 Task: Create List Pricing in Board Product Development to Workspace Information Management. Create List Features in Board User Experience Design to Workspace Information Management. Create List Benefits in Board IT Infrastructure Planning and Optimization to Workspace Information Management
Action: Mouse moved to (398, 140)
Screenshot: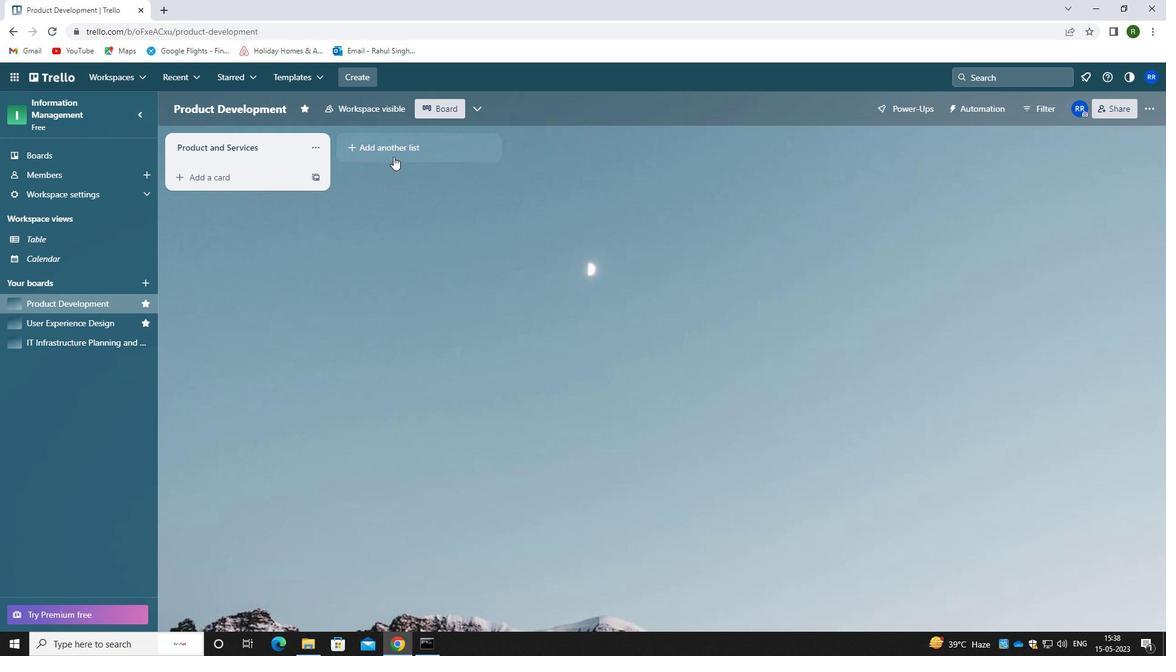 
Action: Mouse pressed left at (398, 140)
Screenshot: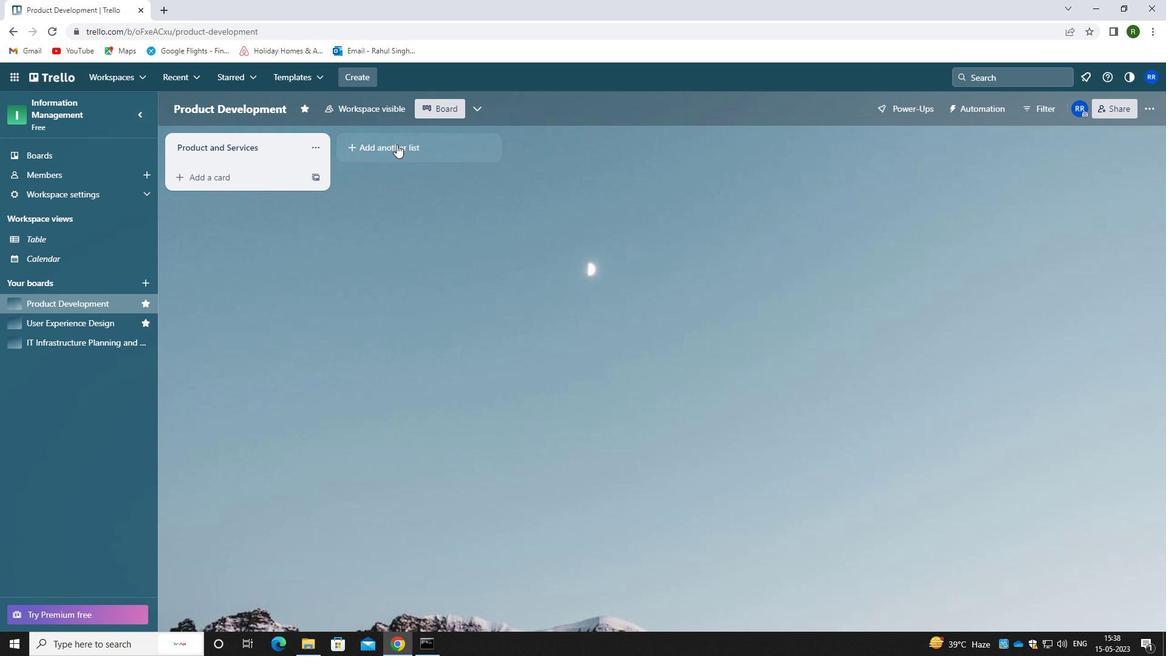 
Action: Mouse moved to (407, 142)
Screenshot: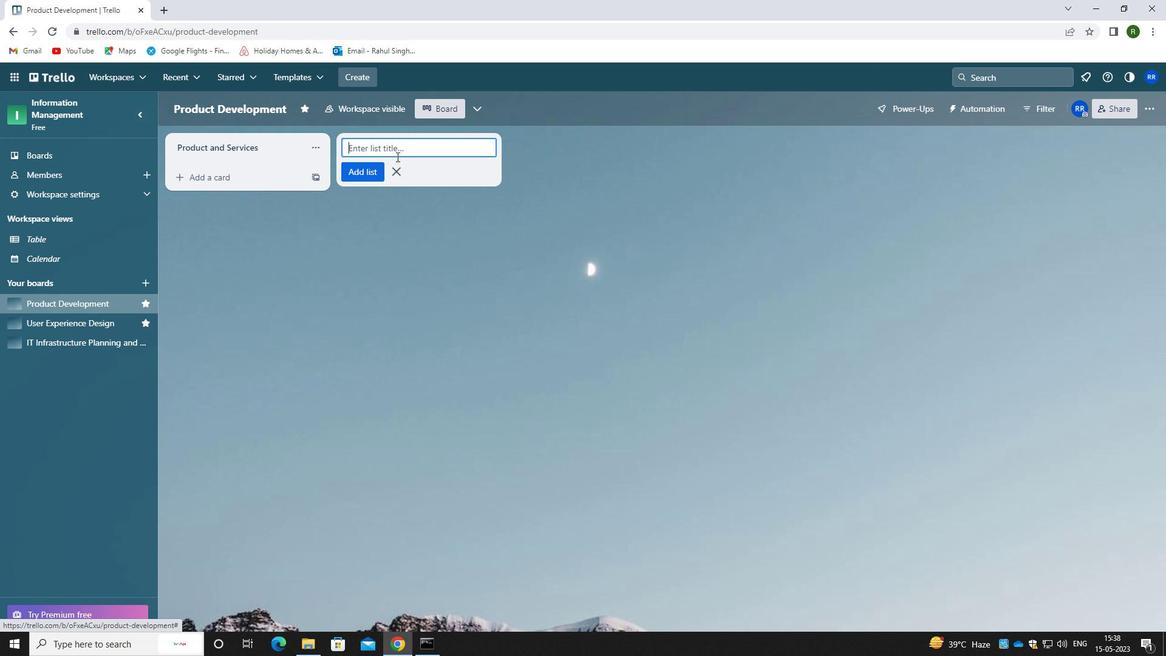 
Action: Key pressed <Key.caps_lock>p<Key.caps_lock>ricing
Screenshot: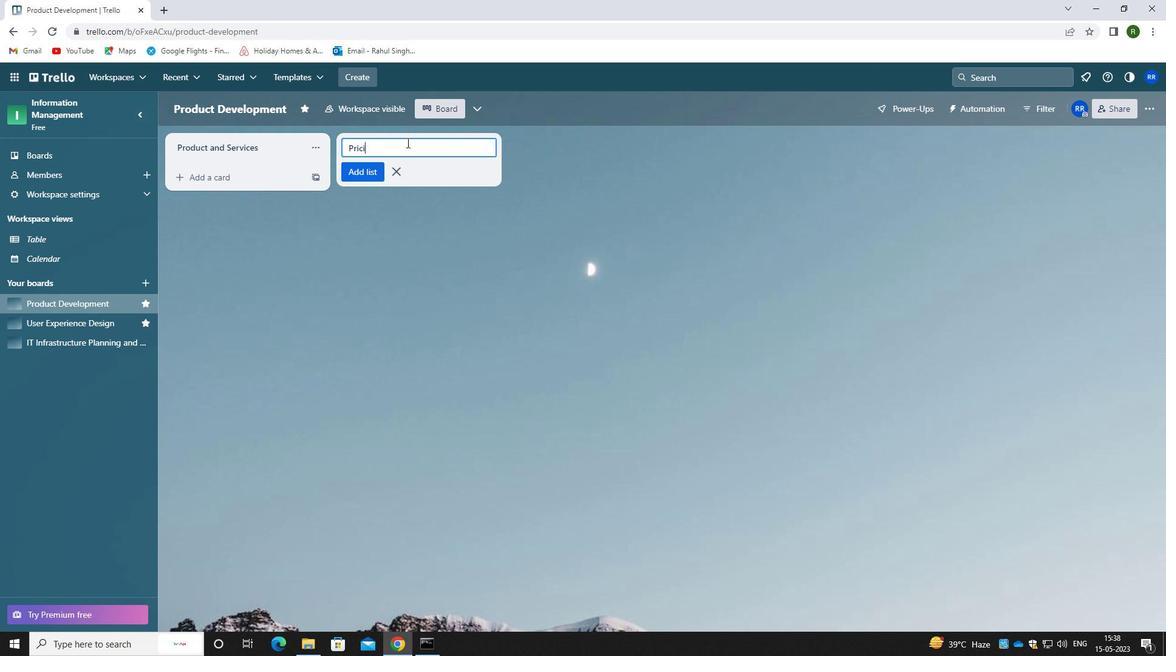 
Action: Mouse moved to (370, 177)
Screenshot: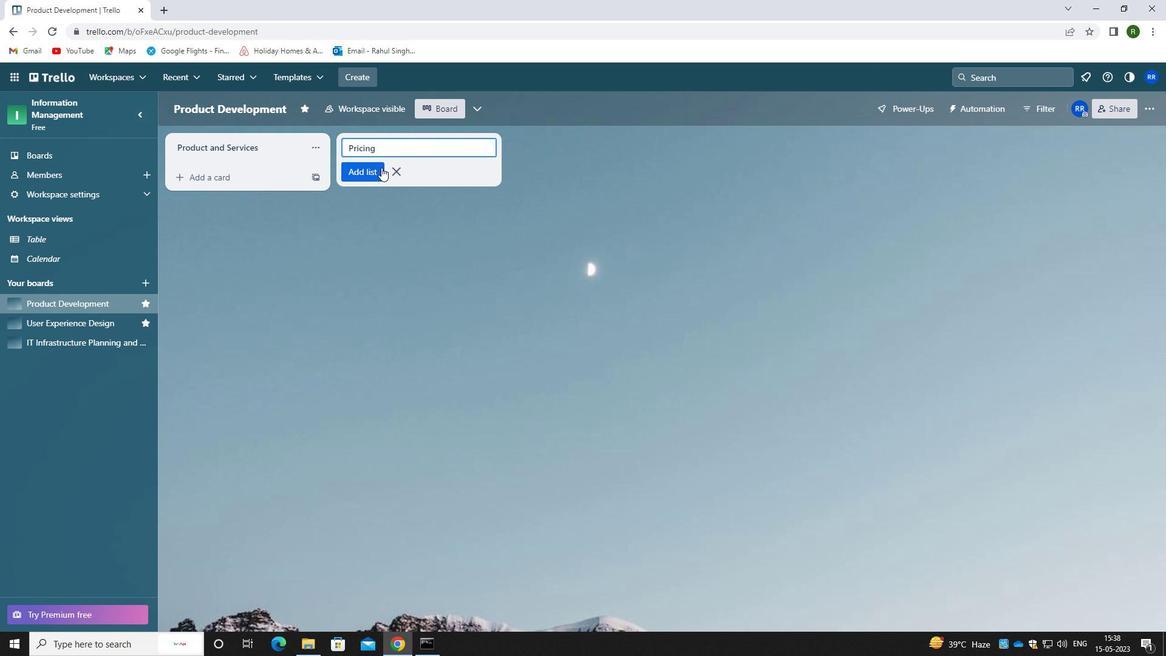 
Action: Mouse pressed left at (370, 177)
Screenshot: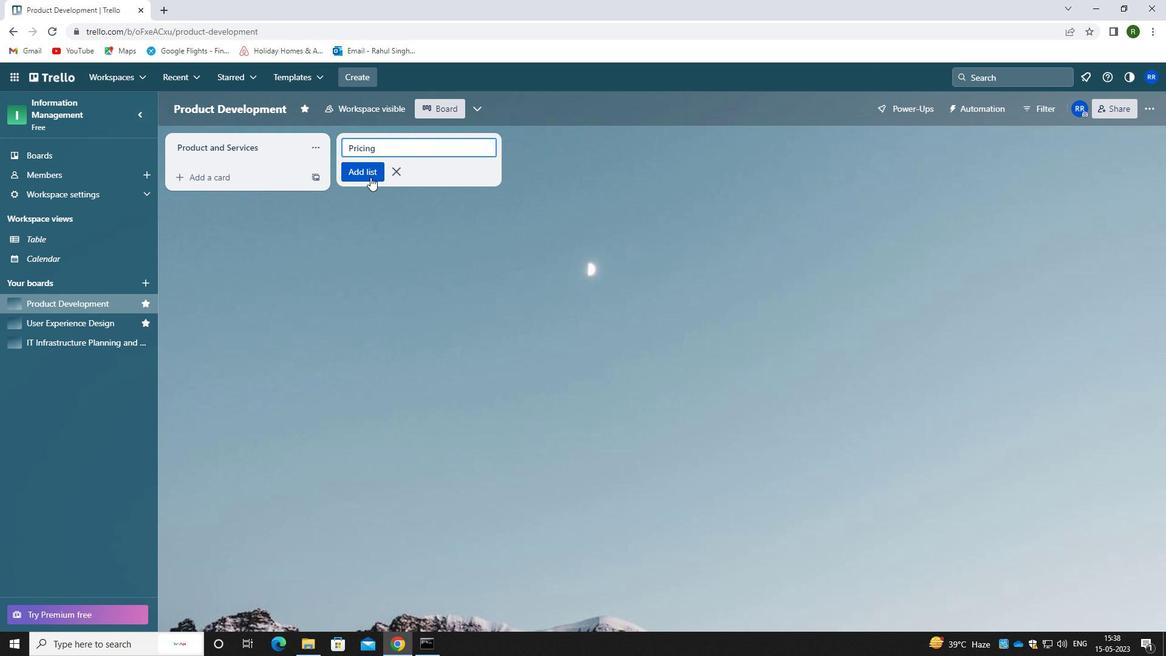 
Action: Mouse moved to (58, 325)
Screenshot: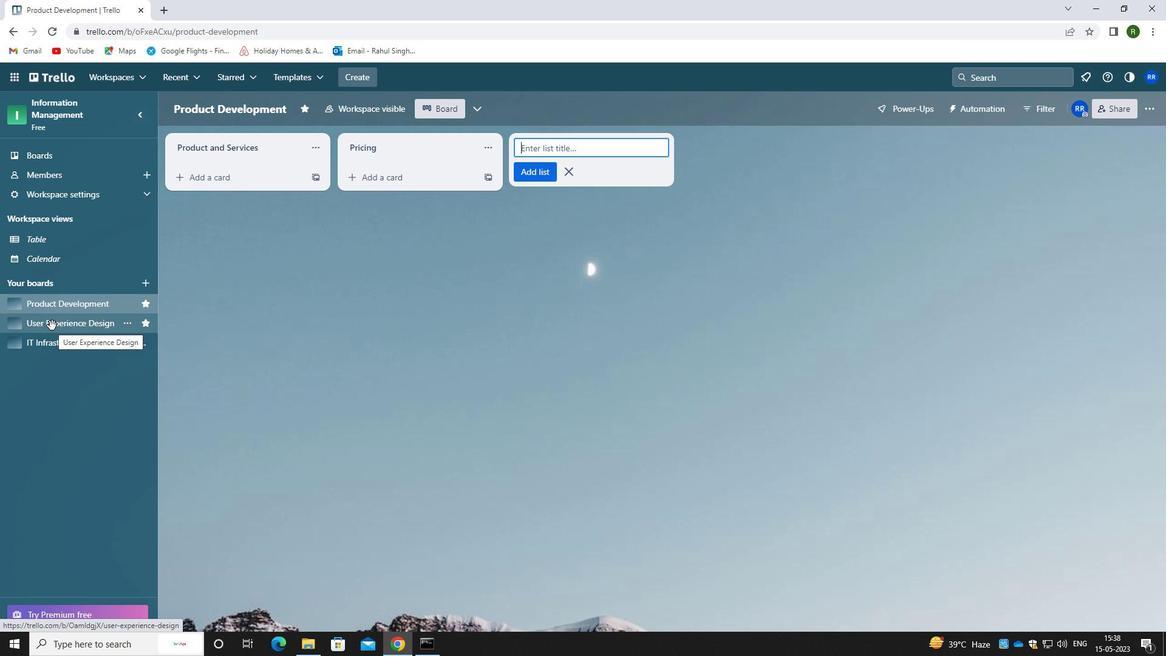 
Action: Mouse pressed left at (58, 325)
Screenshot: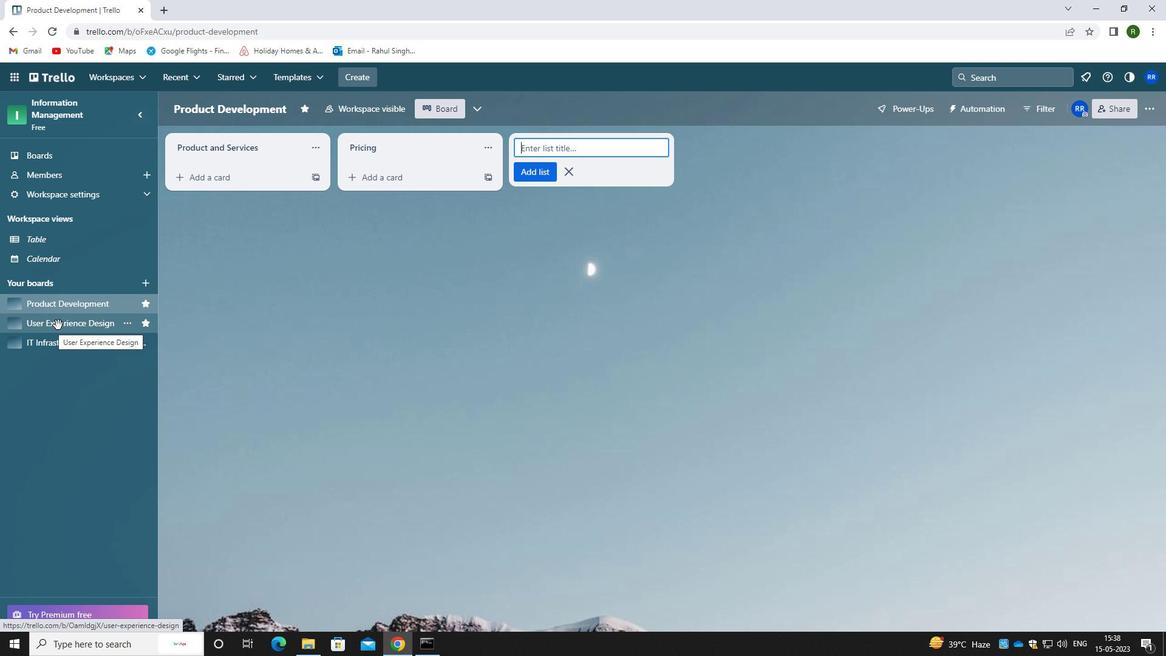 
Action: Mouse moved to (367, 149)
Screenshot: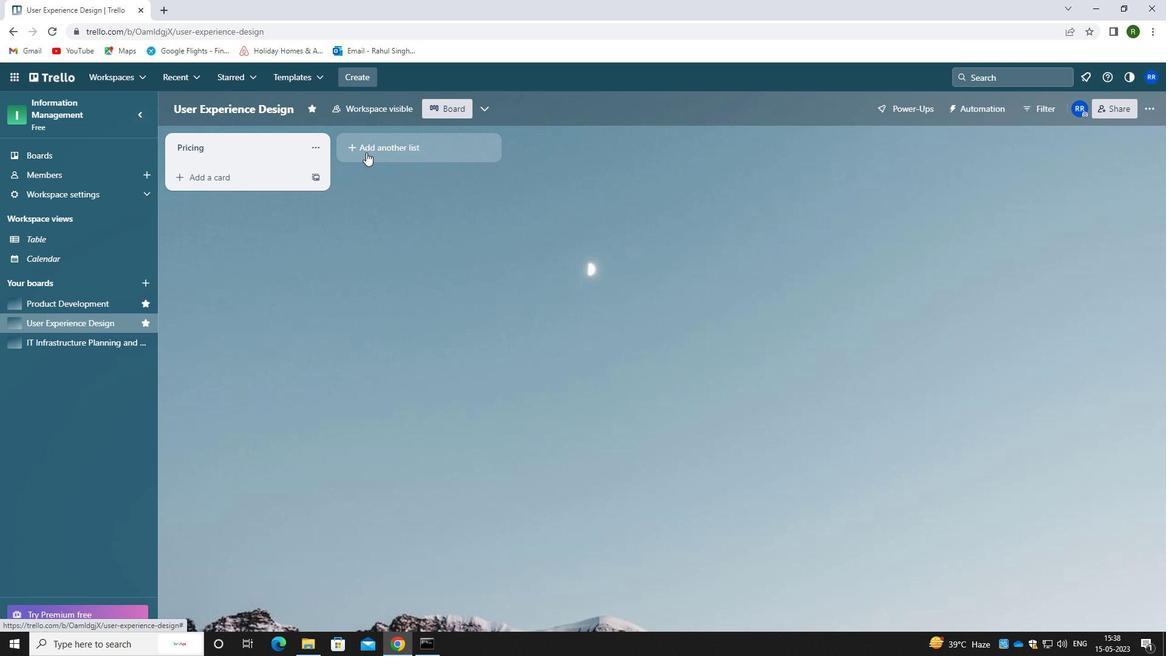 
Action: Mouse pressed left at (367, 149)
Screenshot: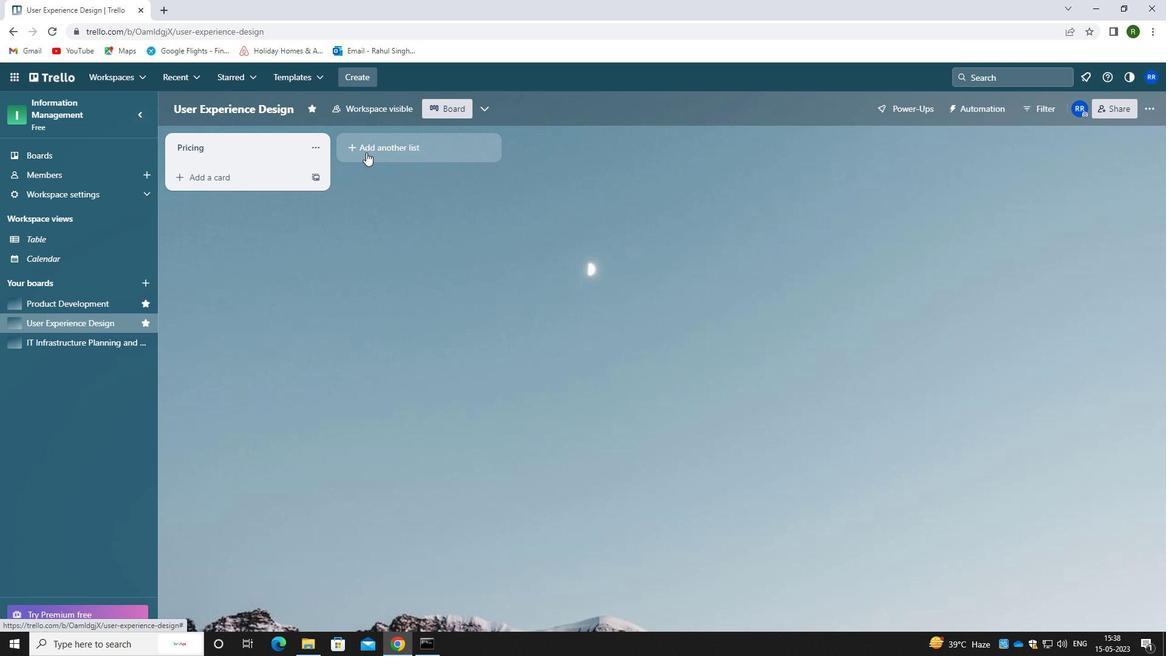 
Action: Mouse moved to (376, 148)
Screenshot: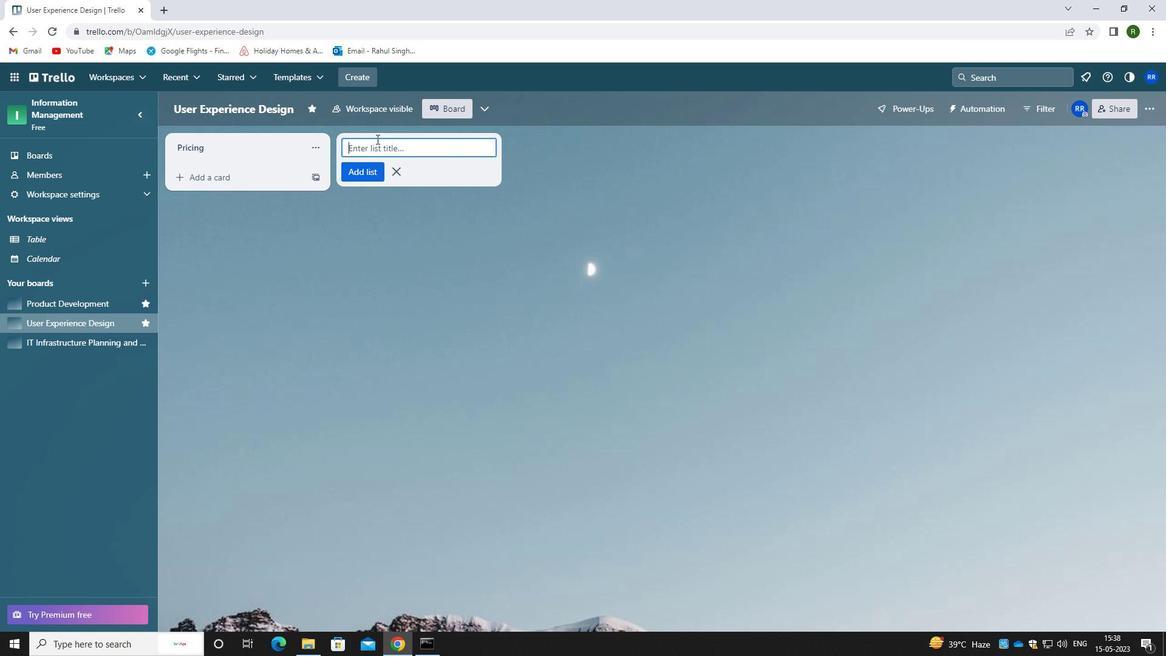 
Action: Key pressed <Key.caps_lock>f<Key.caps_lock>eatures
Screenshot: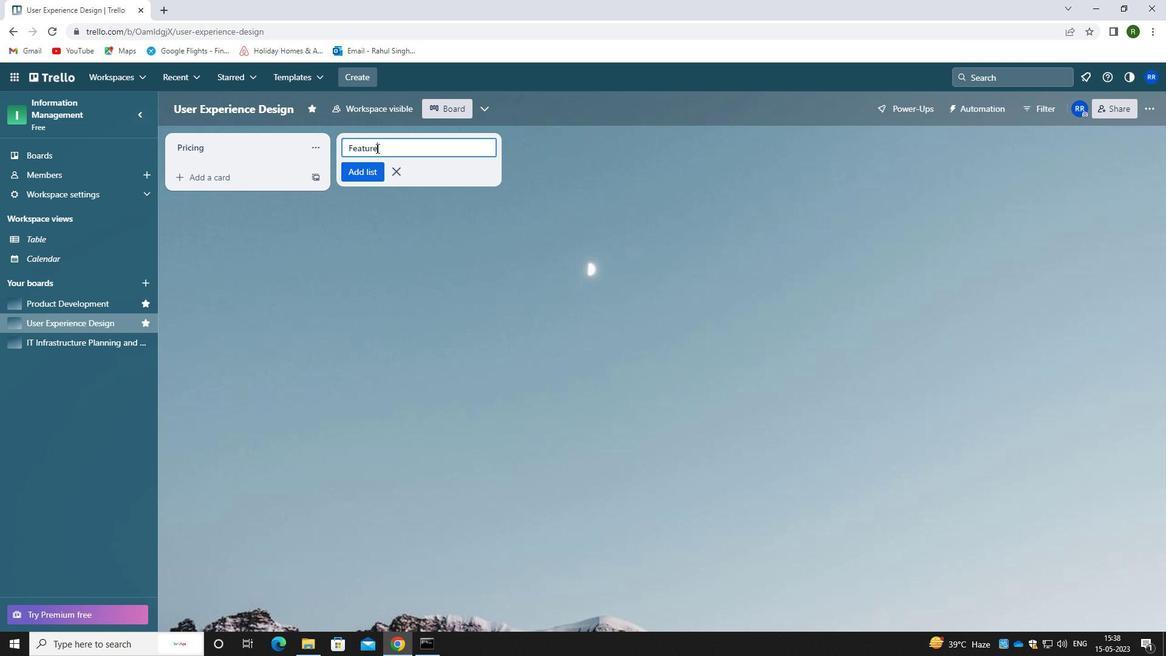 
Action: Mouse moved to (380, 174)
Screenshot: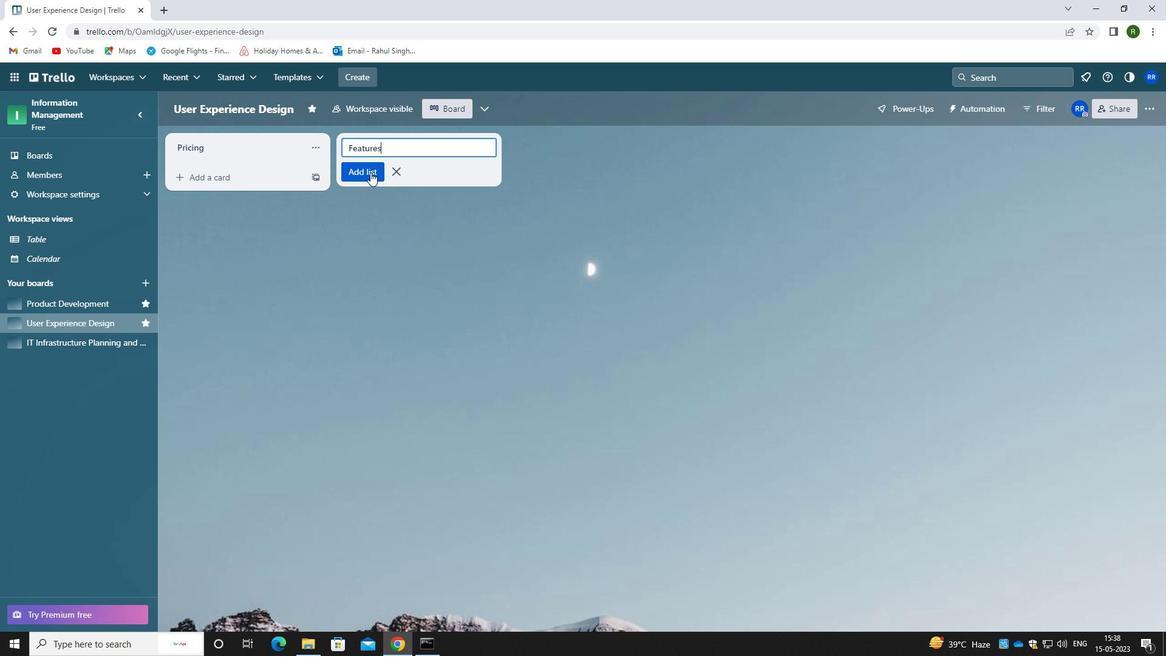 
Action: Mouse pressed left at (380, 174)
Screenshot: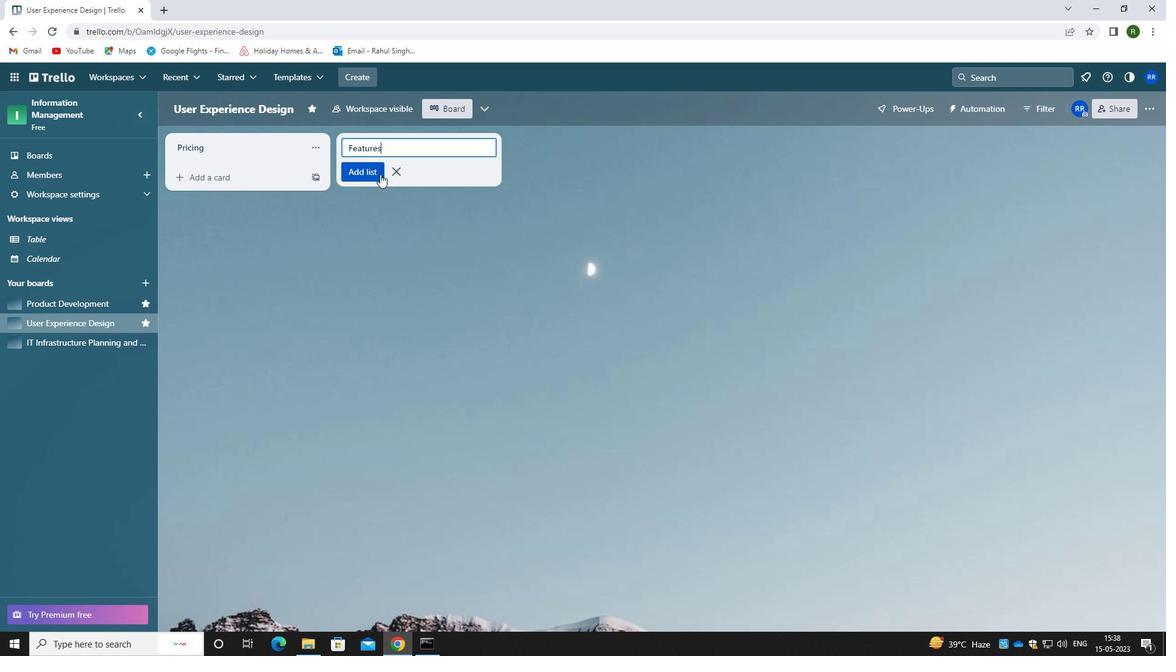 
Action: Mouse moved to (51, 348)
Screenshot: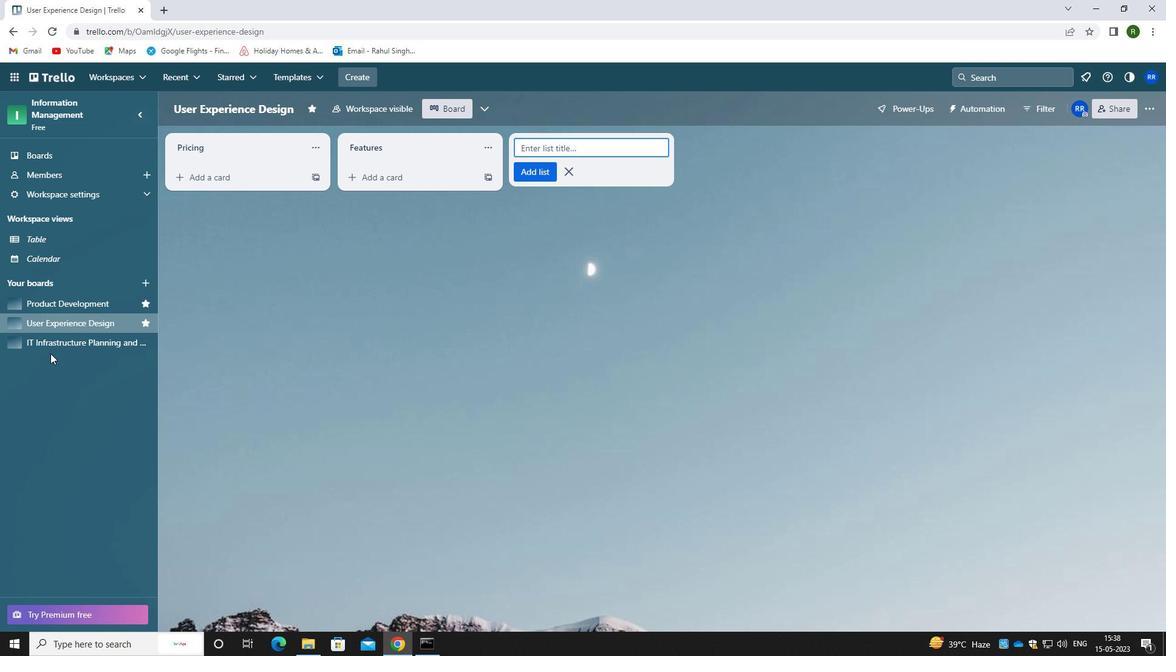 
Action: Mouse pressed left at (51, 348)
Screenshot: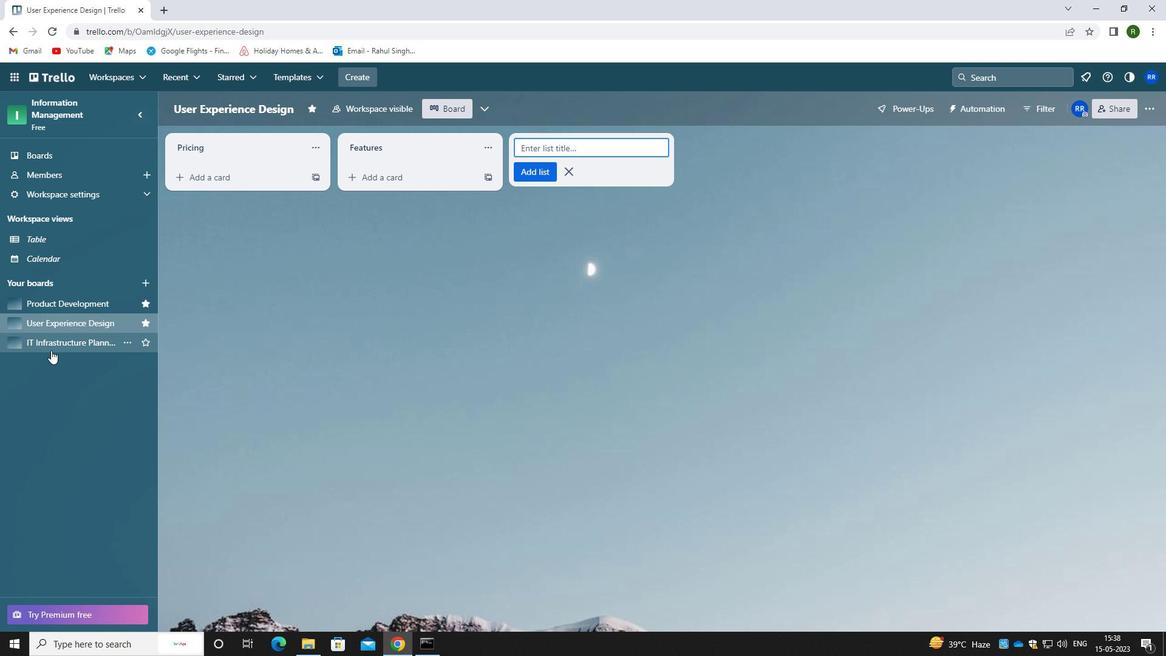 
Action: Mouse moved to (400, 153)
Screenshot: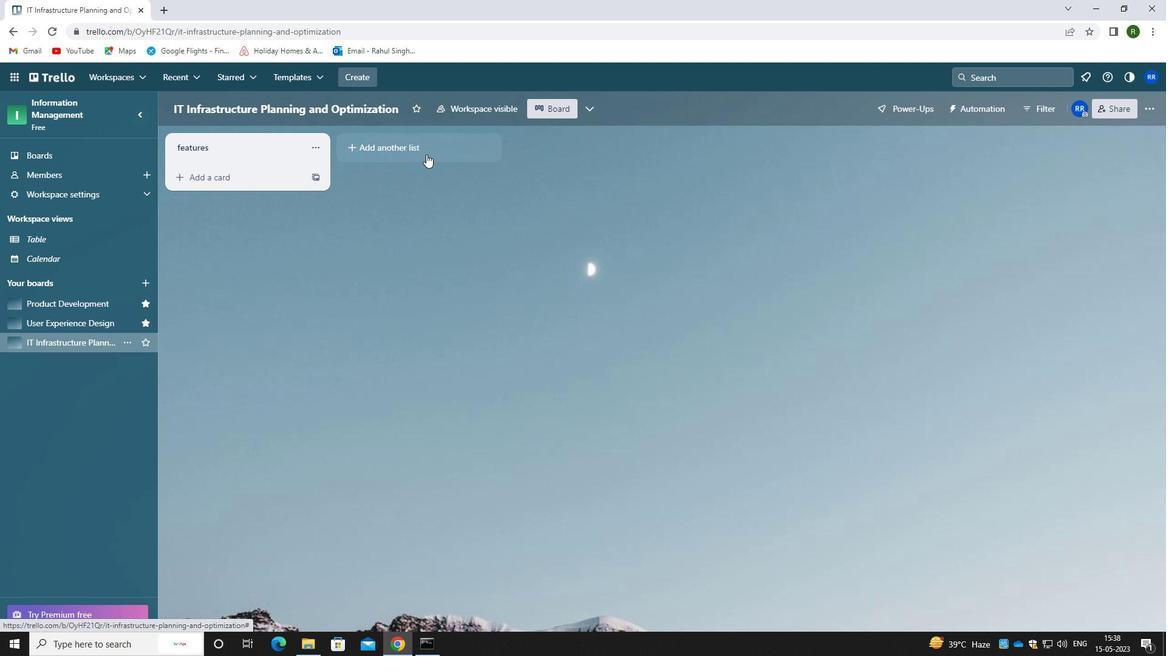 
Action: Mouse pressed left at (400, 153)
Screenshot: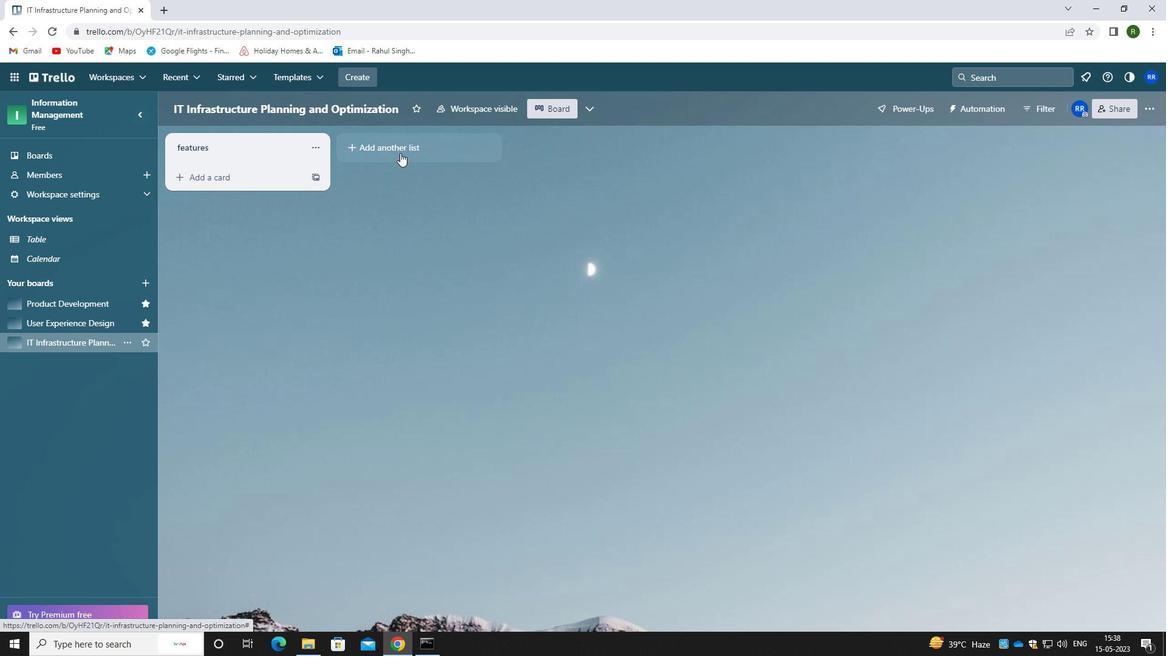 
Action: Mouse moved to (404, 185)
Screenshot: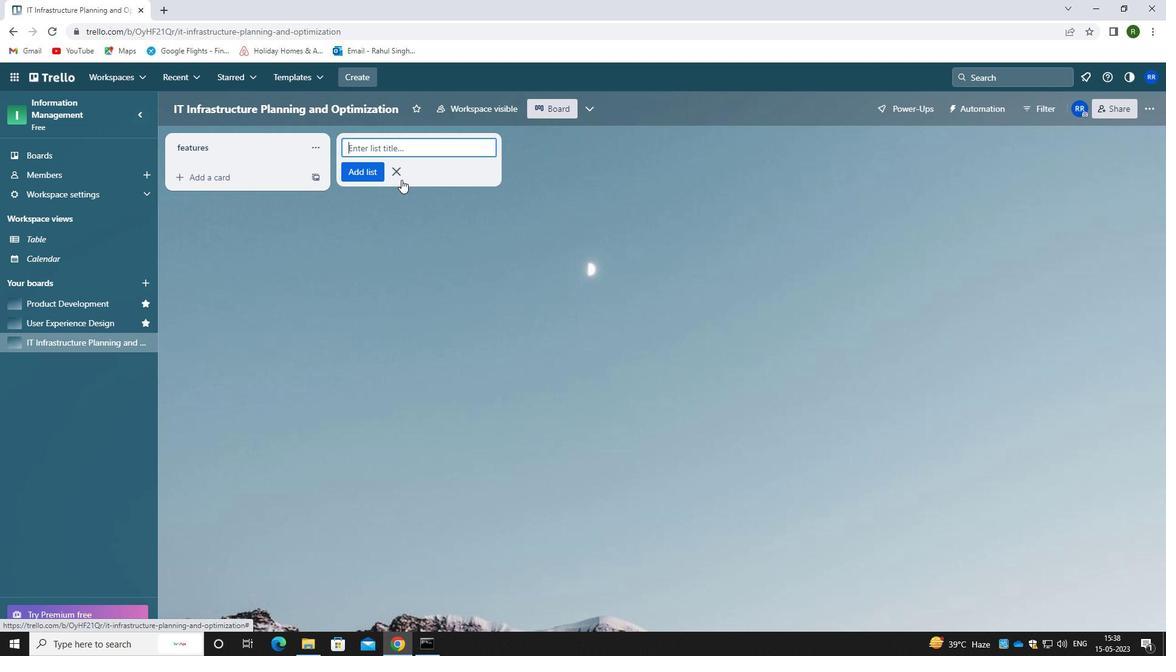 
Action: Key pressed <Key.caps_lock>b<Key.caps_lock>enifits
Screenshot: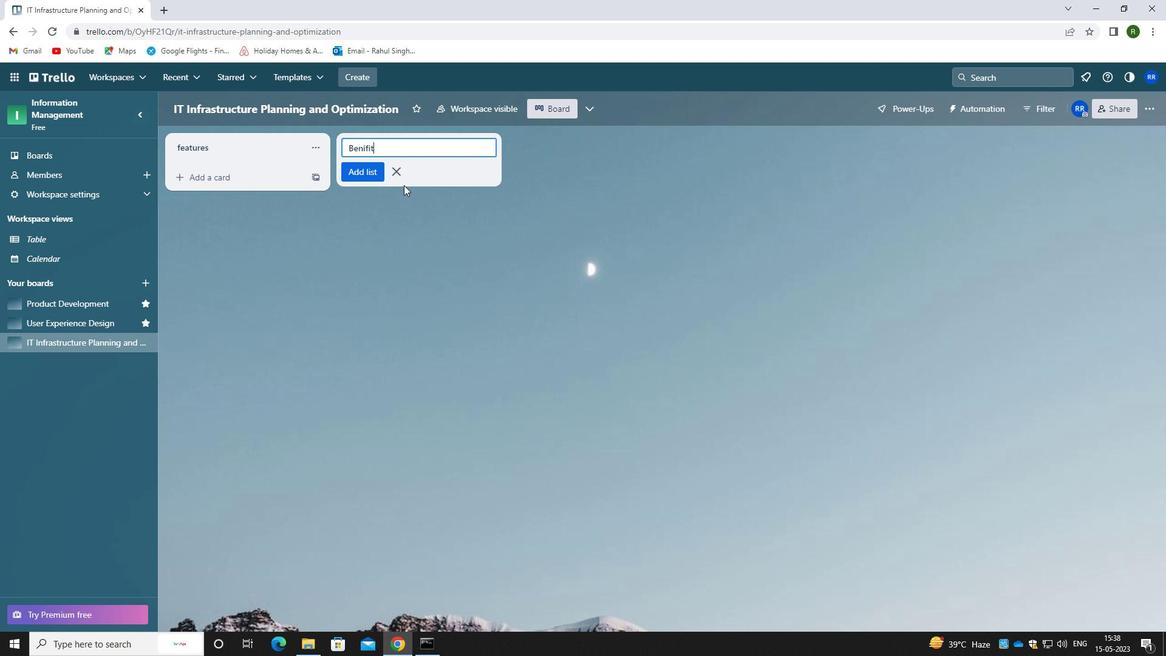 
Action: Mouse moved to (370, 177)
Screenshot: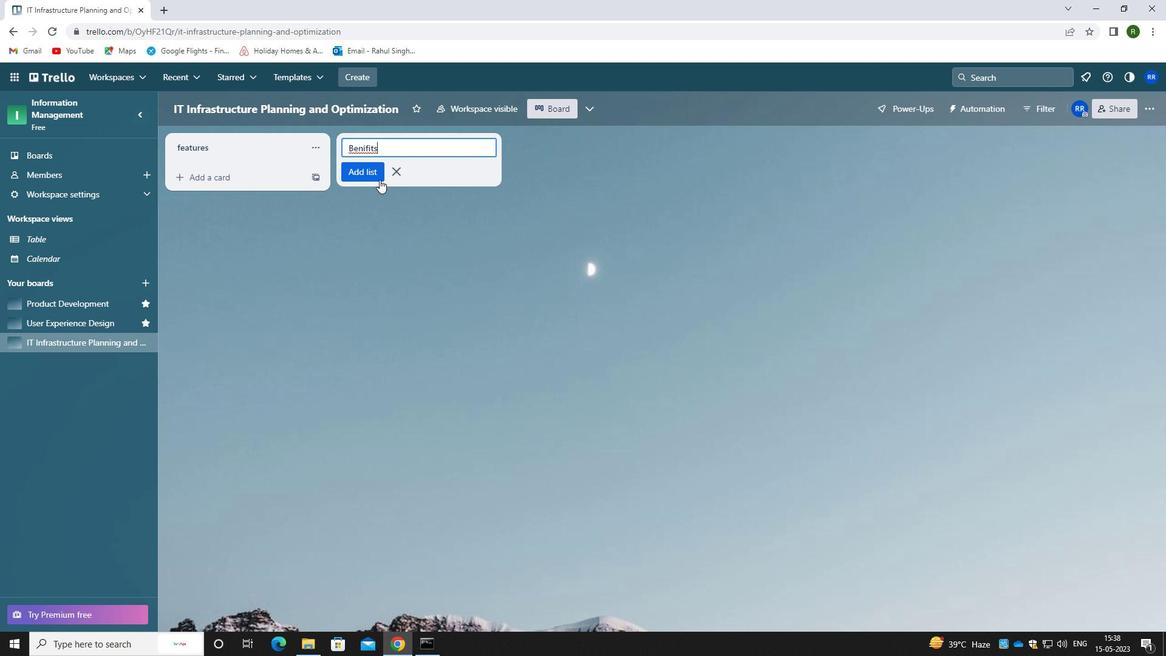 
Action: Mouse pressed left at (370, 177)
Screenshot: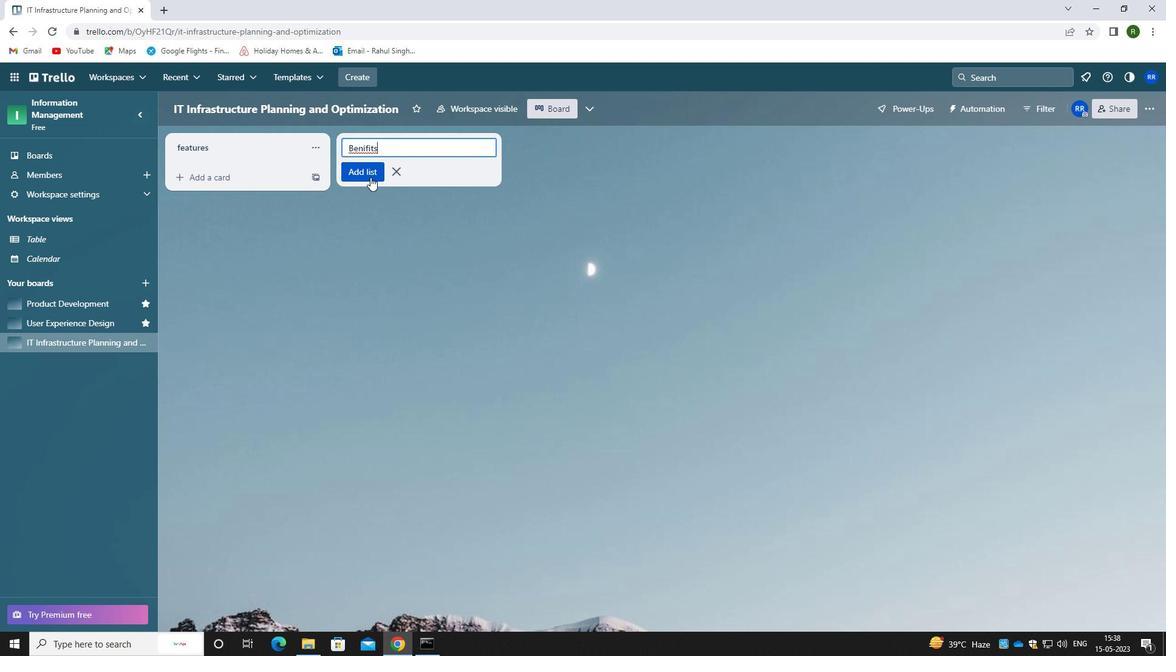 
Action: Mouse moved to (365, 284)
Screenshot: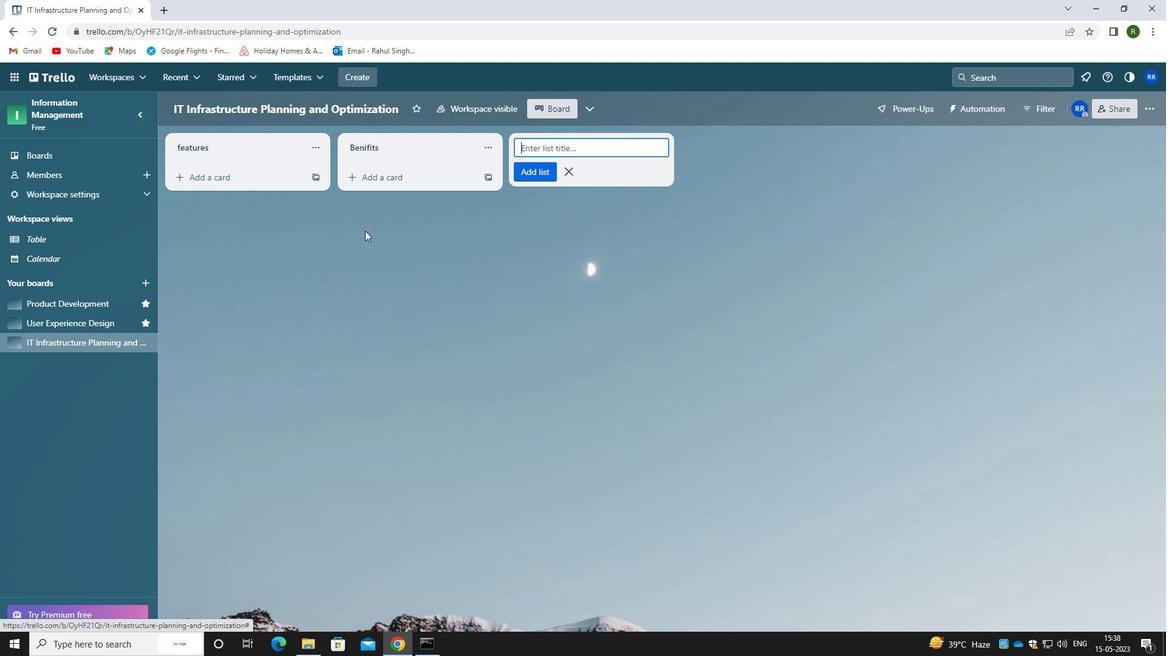 
Action: Mouse pressed left at (365, 284)
Screenshot: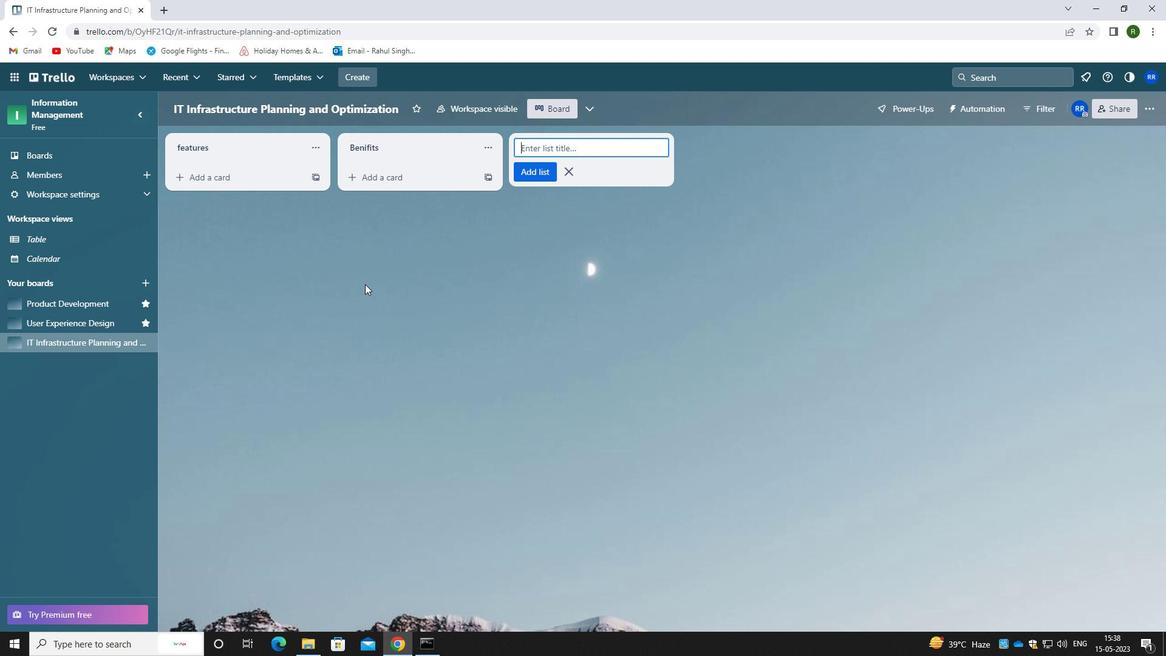 
Action: Mouse moved to (116, 36)
Screenshot: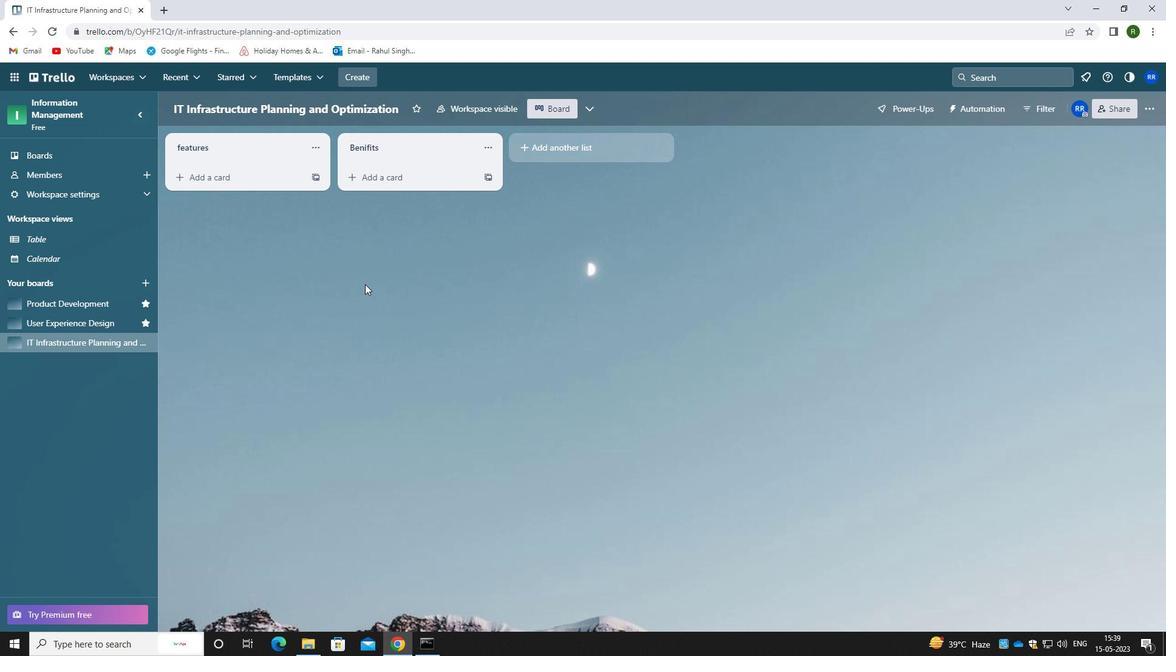 
